 Task: Click the Cancel button Under Select in Process Payment.
Action: Mouse moved to (126, 17)
Screenshot: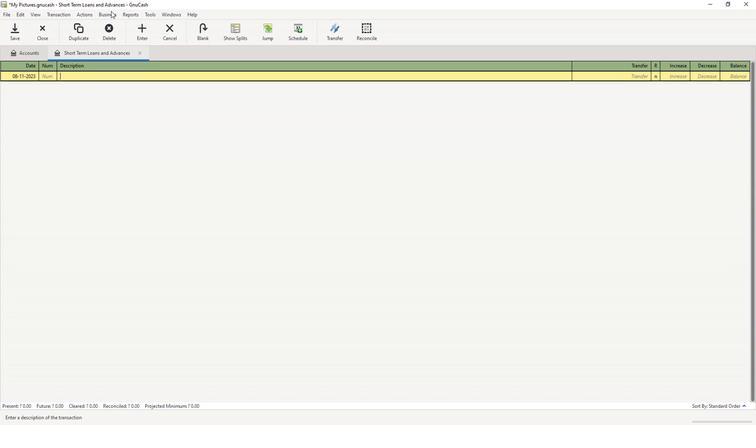 
Action: Mouse pressed left at (126, 17)
Screenshot: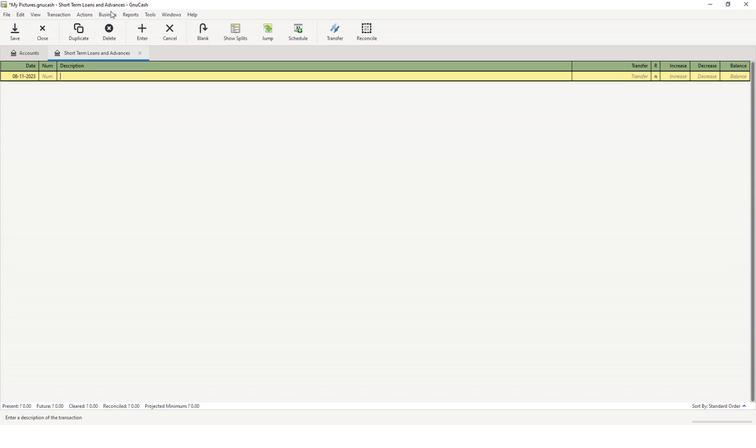 
Action: Mouse moved to (131, 27)
Screenshot: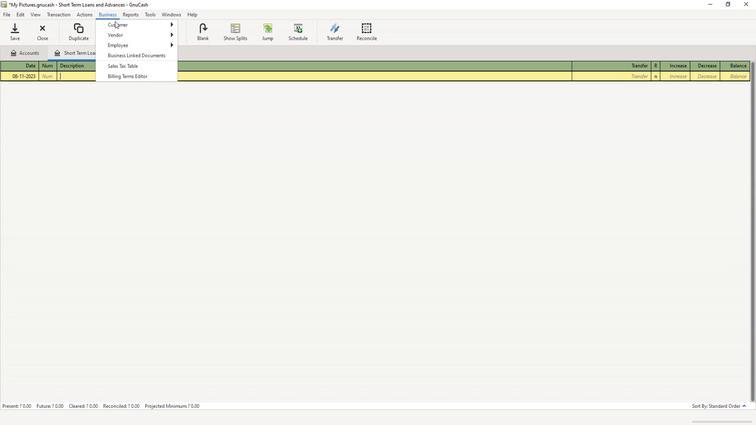 
Action: Mouse pressed left at (131, 27)
Screenshot: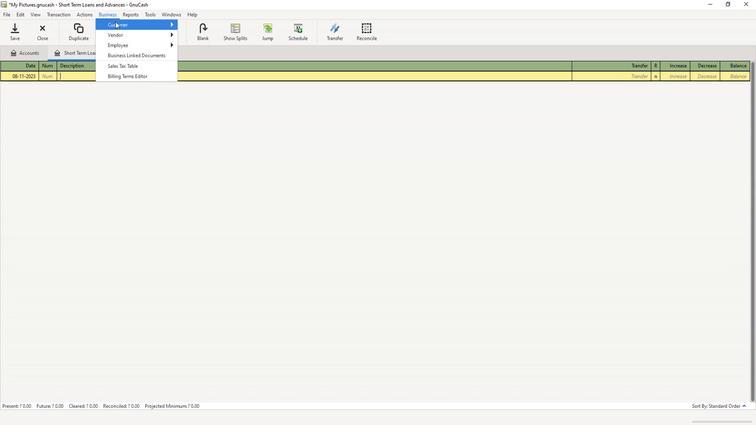 
Action: Mouse moved to (222, 99)
Screenshot: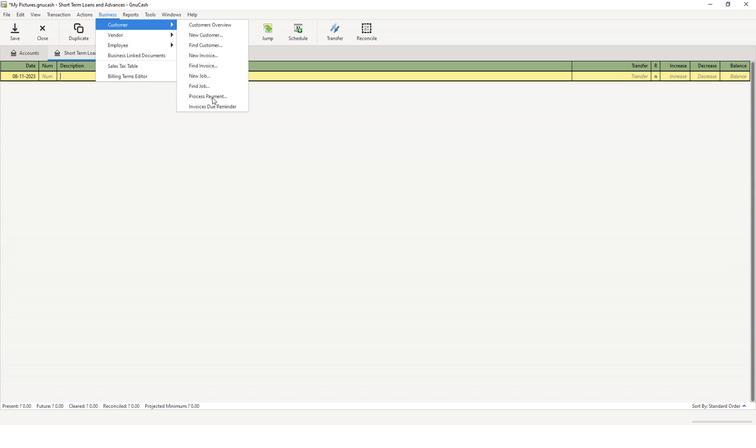 
Action: Mouse pressed left at (222, 99)
Screenshot: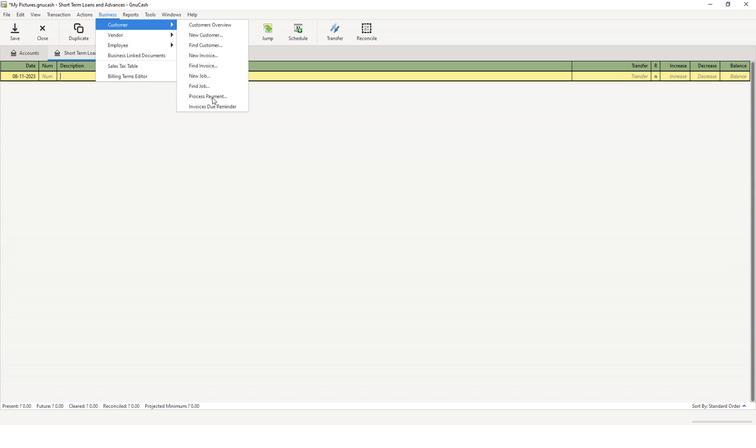 
Action: Mouse moved to (298, 129)
Screenshot: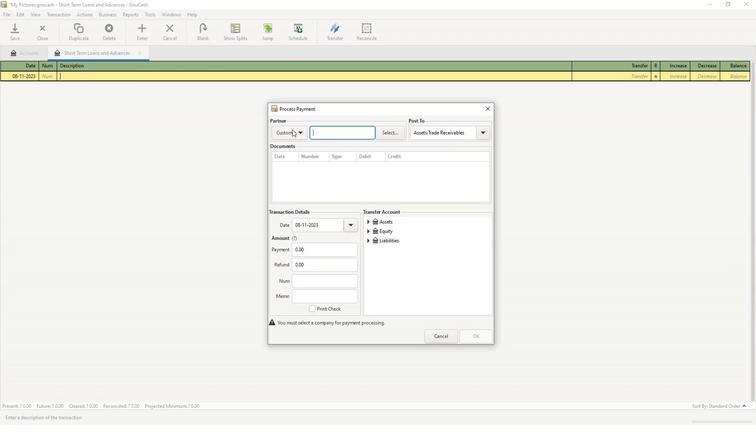 
Action: Mouse pressed left at (298, 129)
Screenshot: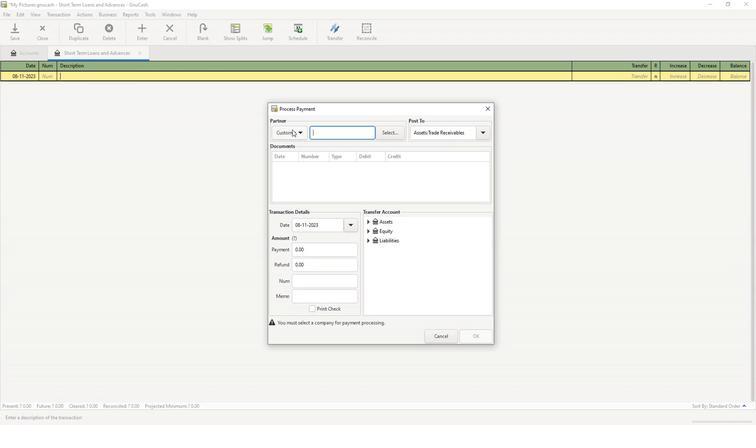 
Action: Mouse moved to (302, 156)
Screenshot: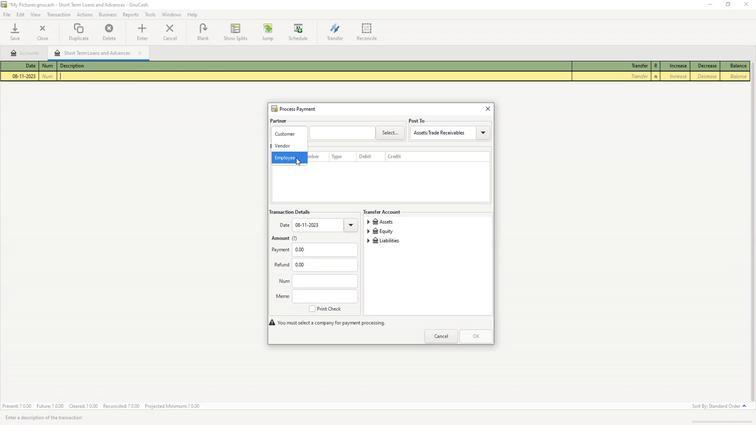 
Action: Mouse pressed left at (302, 156)
Screenshot: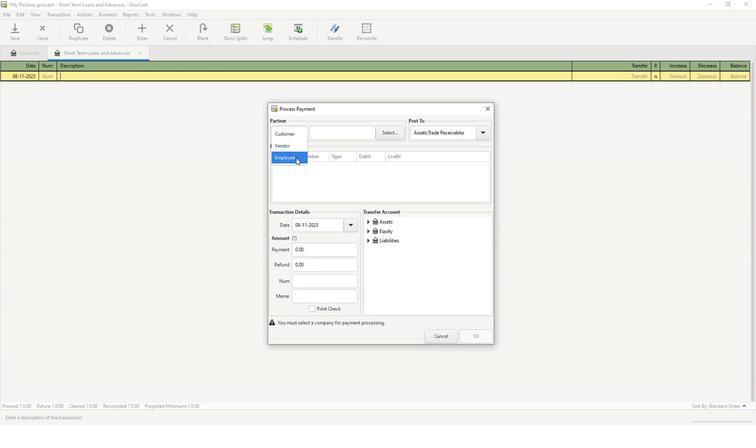 
Action: Mouse moved to (394, 130)
Screenshot: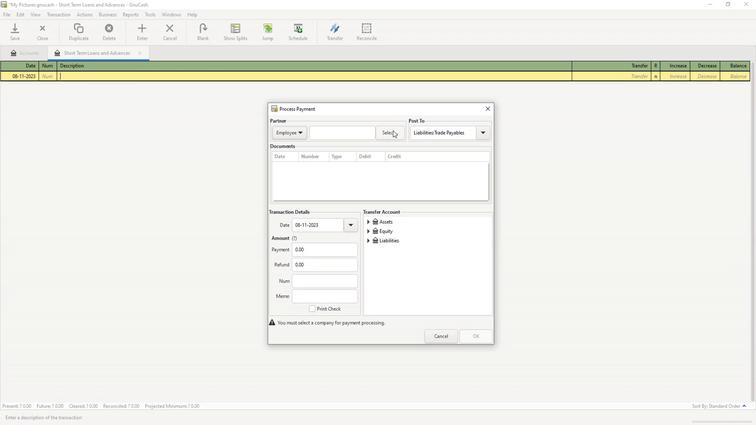 
Action: Mouse pressed left at (394, 130)
Screenshot: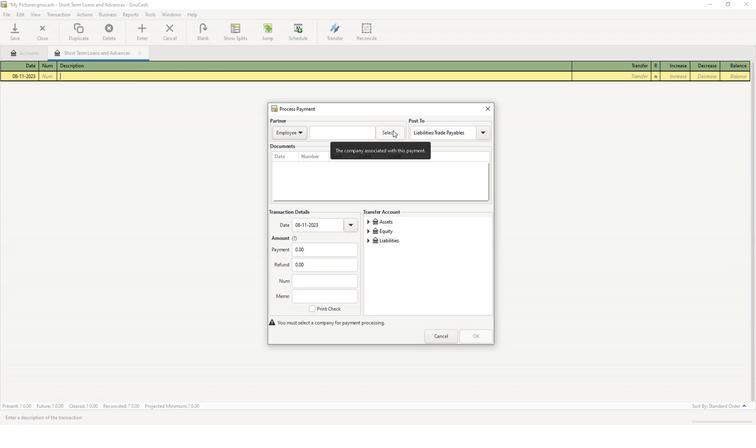 
Action: Mouse moved to (447, 283)
Screenshot: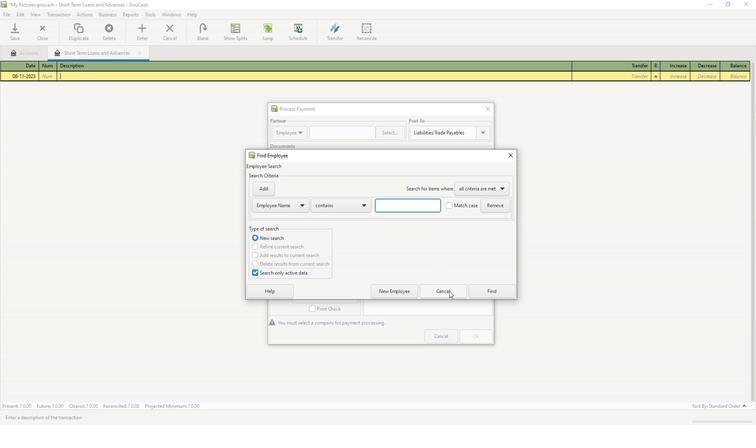 
Action: Mouse pressed left at (447, 283)
Screenshot: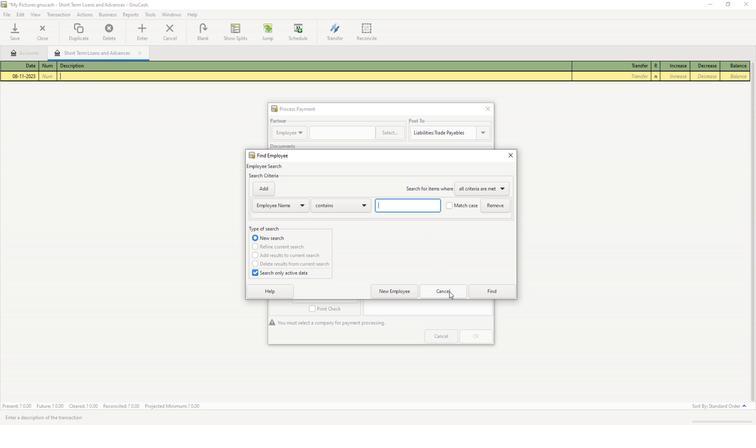 
